 Task: Create a due date automation trigger when advanced on, the moment a card is due add fields without custom field "Resume" set to a number lower than 1 and lower or equal to 10.
Action: Mouse moved to (887, 260)
Screenshot: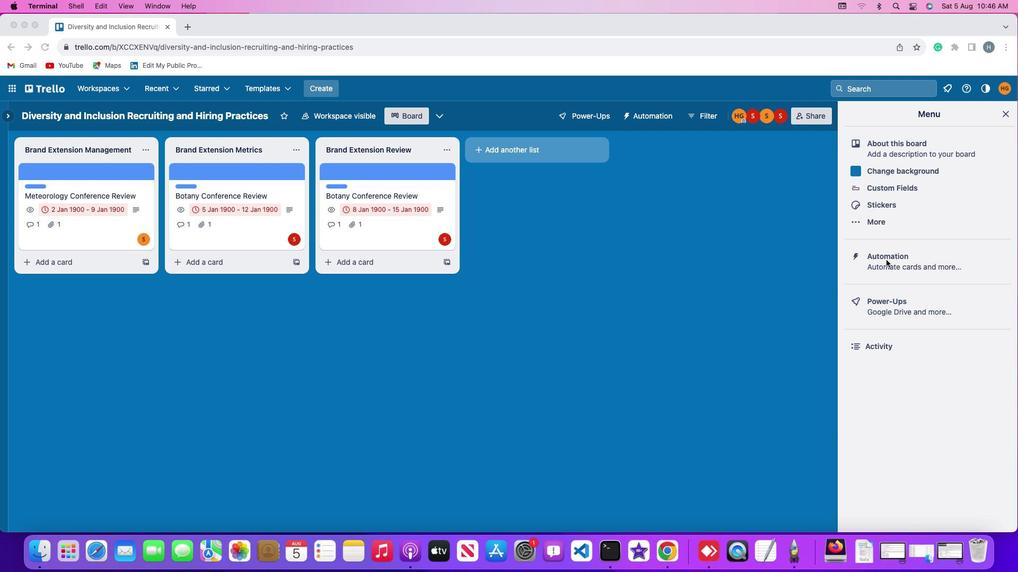 
Action: Mouse pressed left at (887, 260)
Screenshot: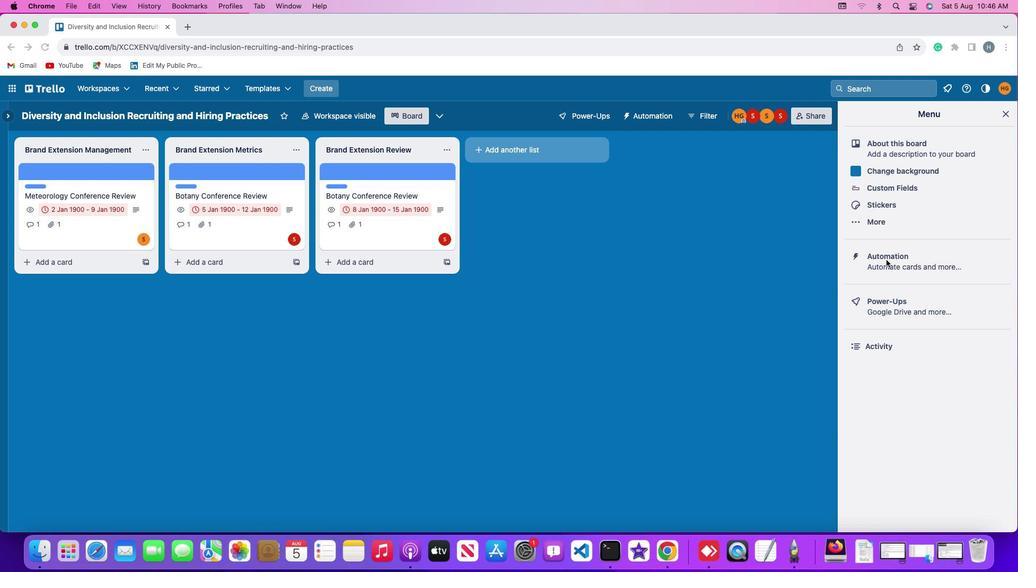 
Action: Mouse pressed left at (887, 260)
Screenshot: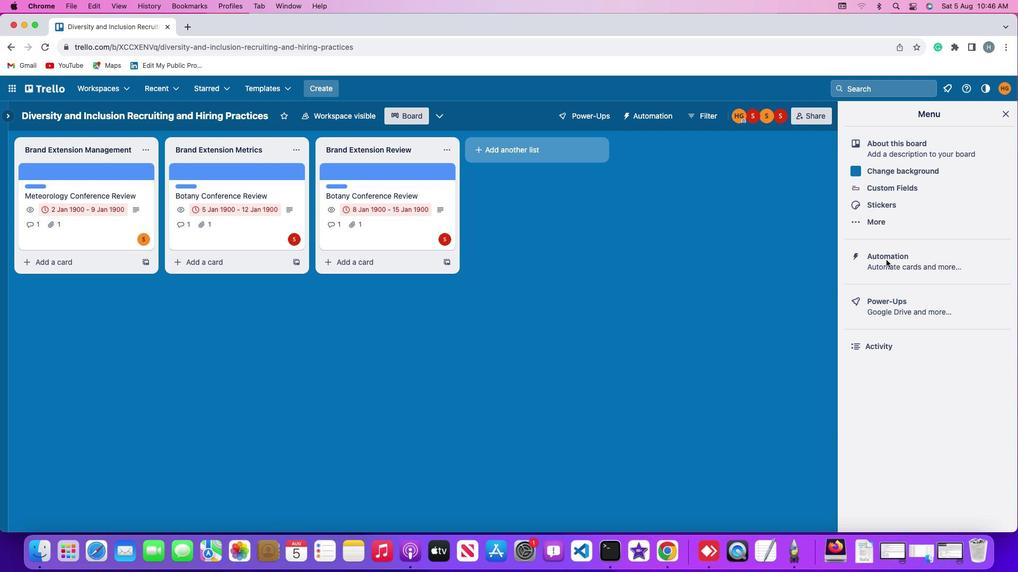
Action: Mouse moved to (88, 242)
Screenshot: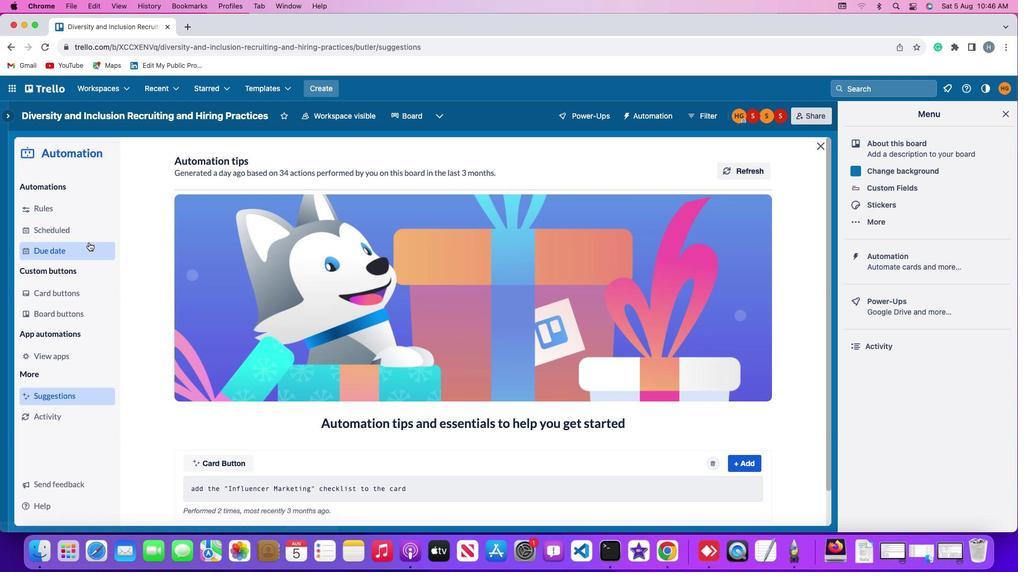 
Action: Mouse pressed left at (88, 242)
Screenshot: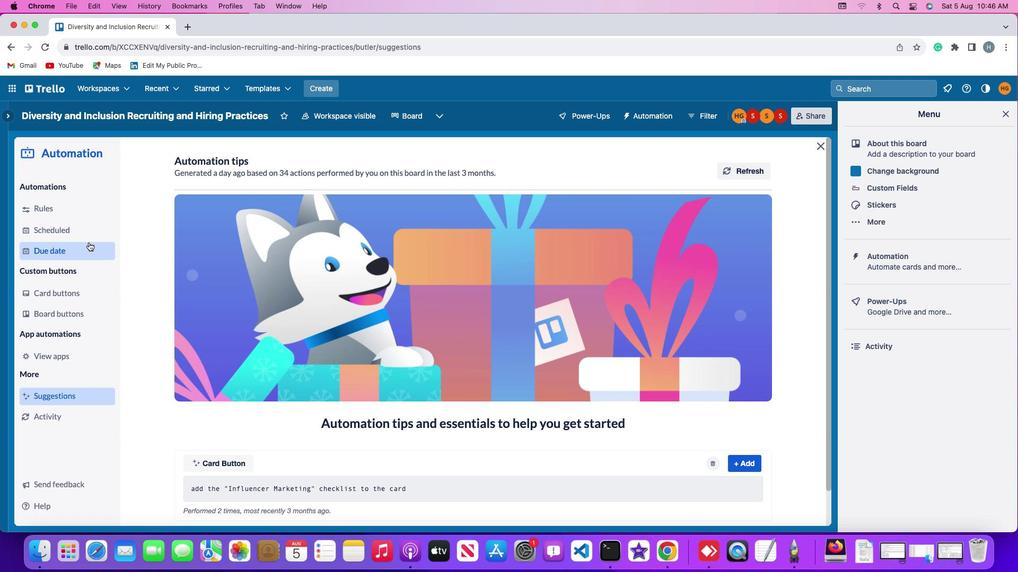 
Action: Mouse moved to (706, 161)
Screenshot: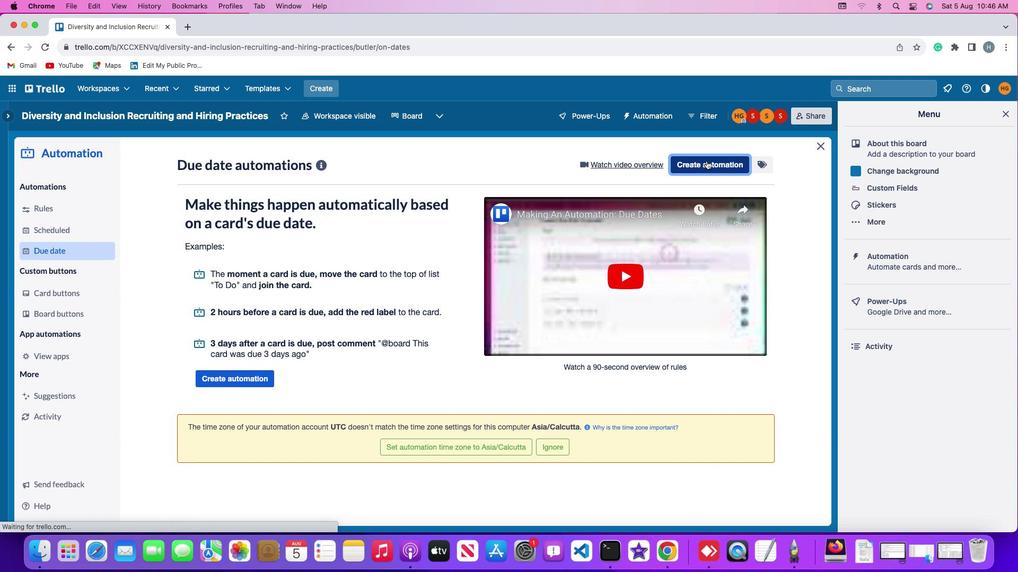 
Action: Mouse pressed left at (706, 161)
Screenshot: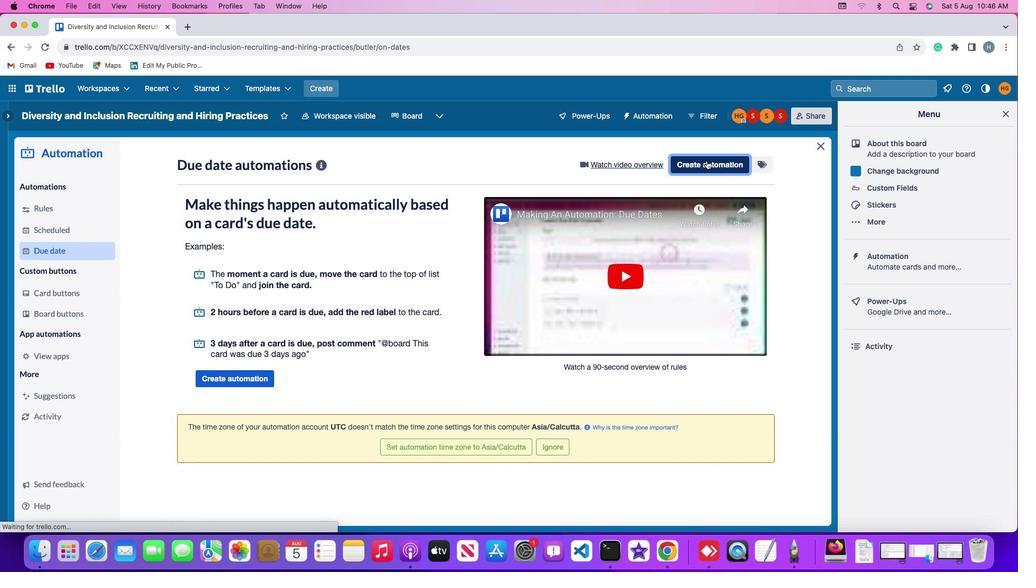 
Action: Mouse moved to (498, 270)
Screenshot: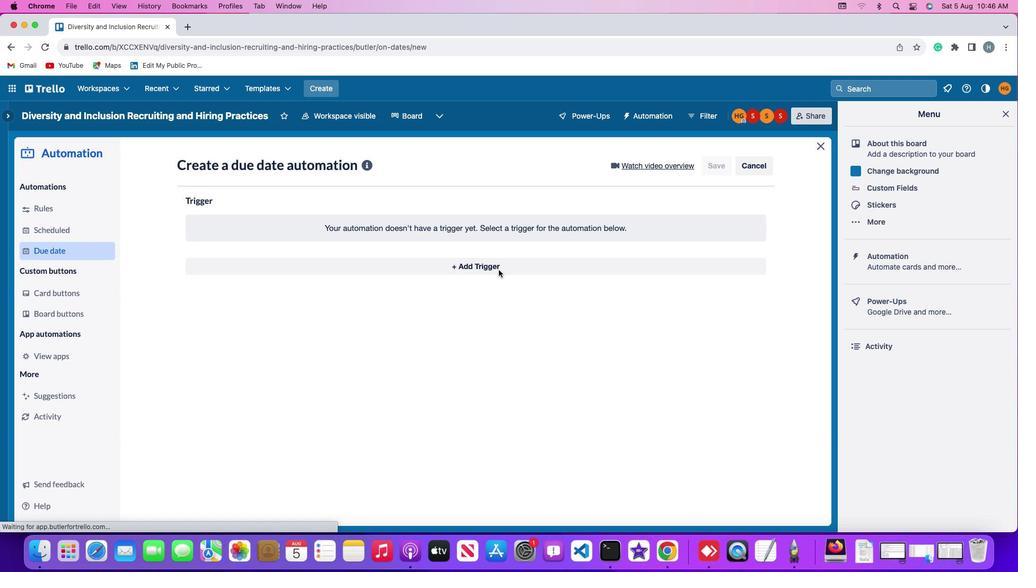 
Action: Mouse pressed left at (498, 270)
Screenshot: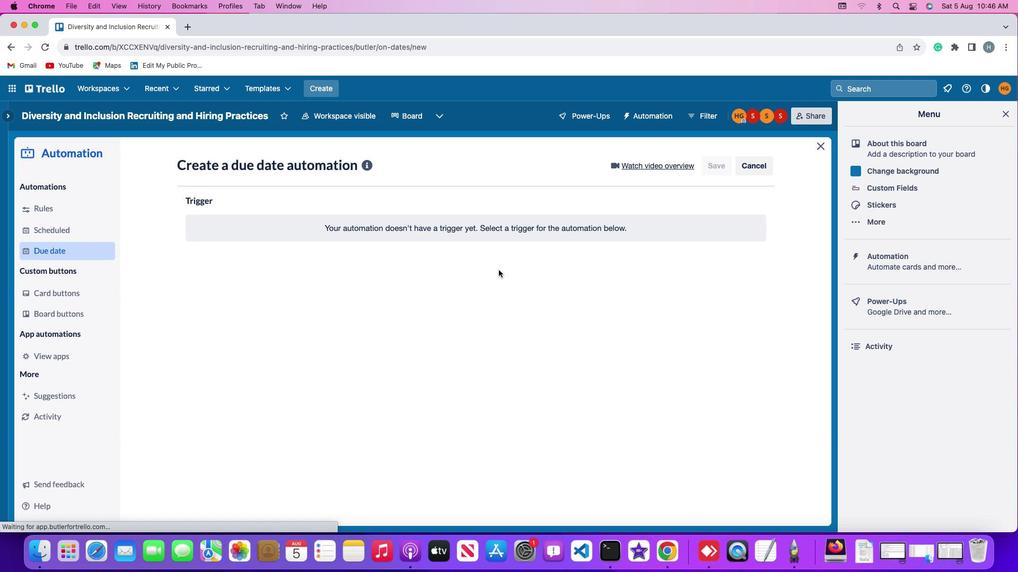 
Action: Mouse moved to (274, 394)
Screenshot: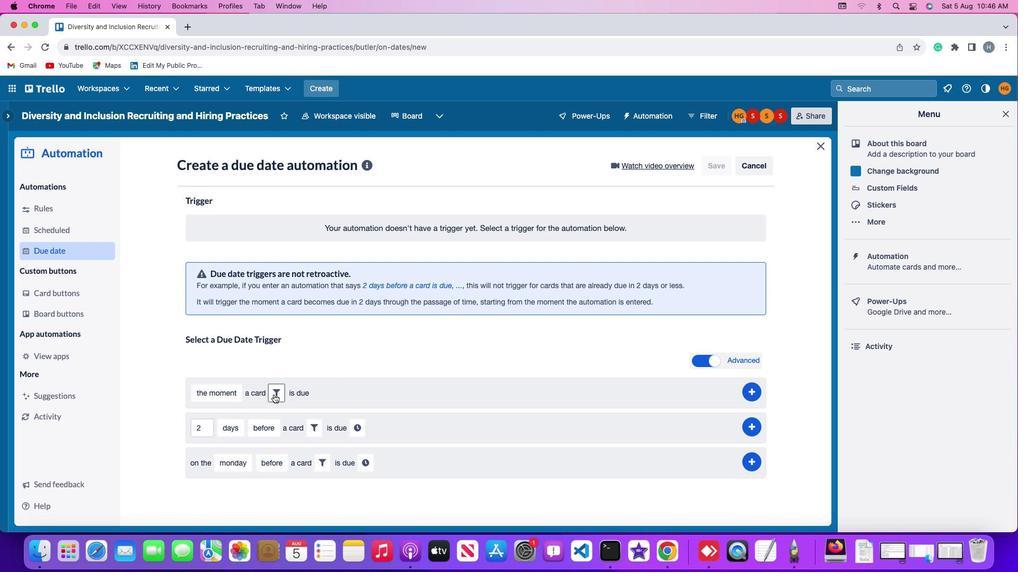 
Action: Mouse pressed left at (274, 394)
Screenshot: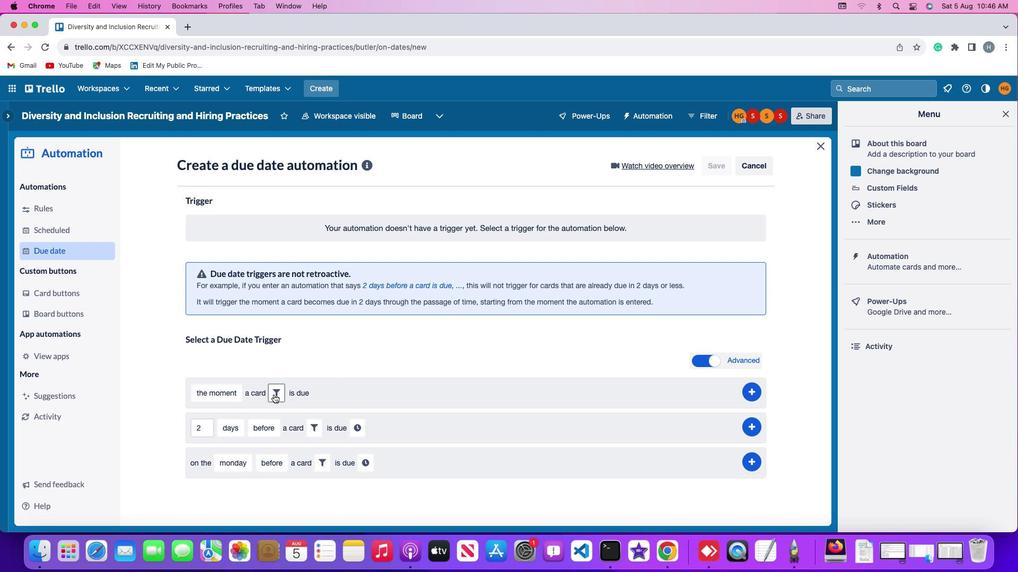 
Action: Mouse moved to (447, 424)
Screenshot: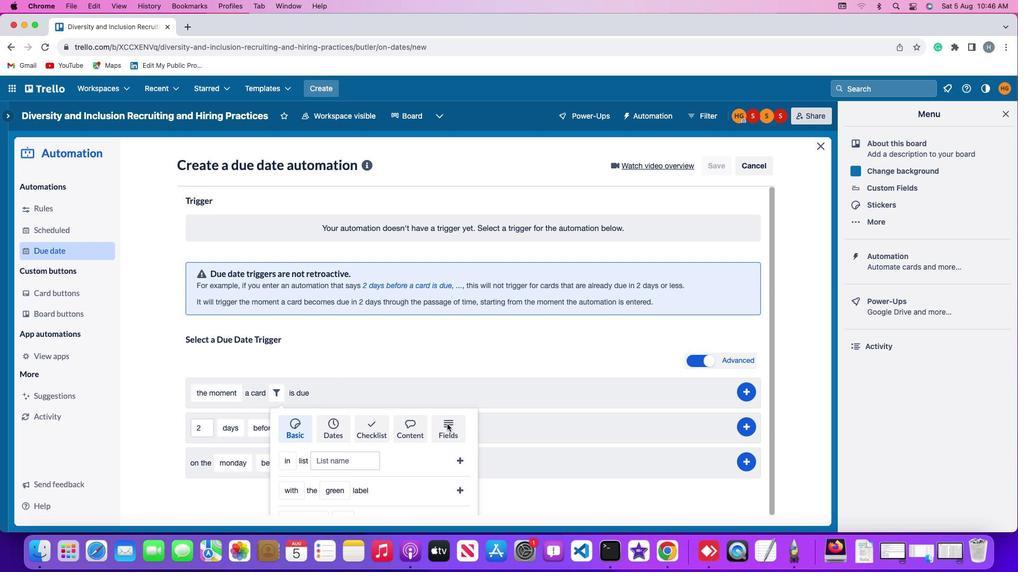 
Action: Mouse pressed left at (447, 424)
Screenshot: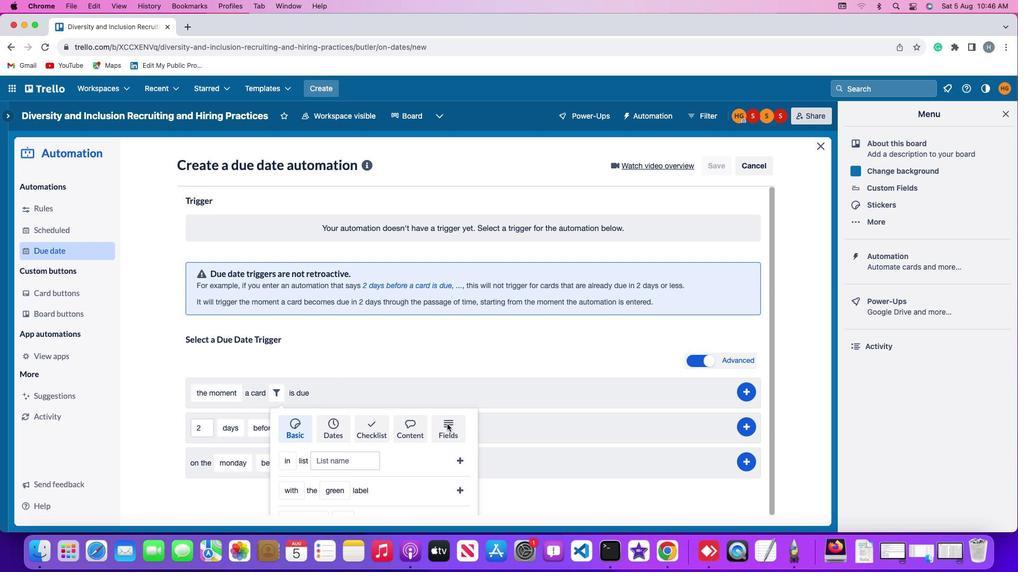 
Action: Mouse moved to (446, 423)
Screenshot: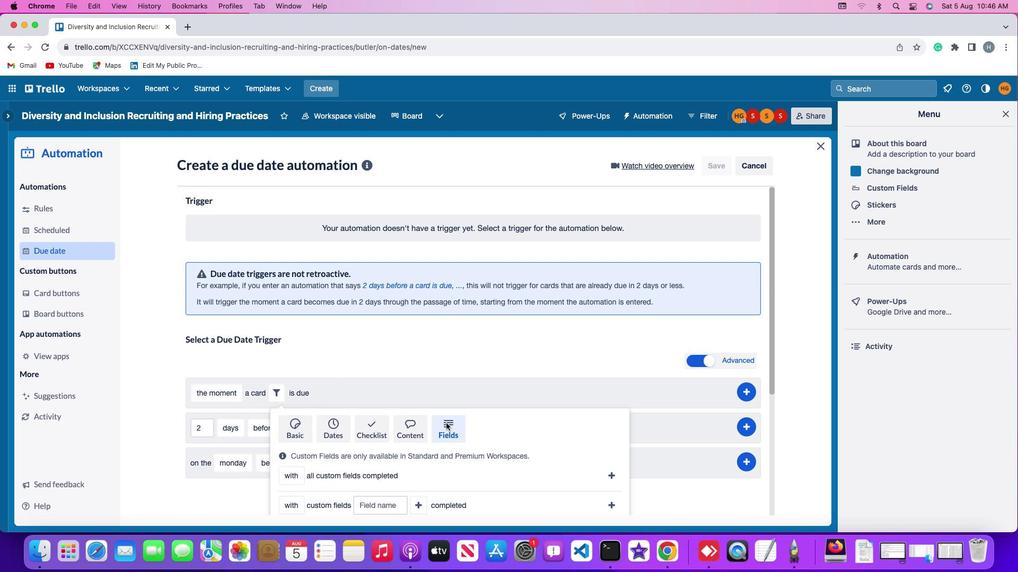 
Action: Mouse scrolled (446, 423) with delta (0, 0)
Screenshot: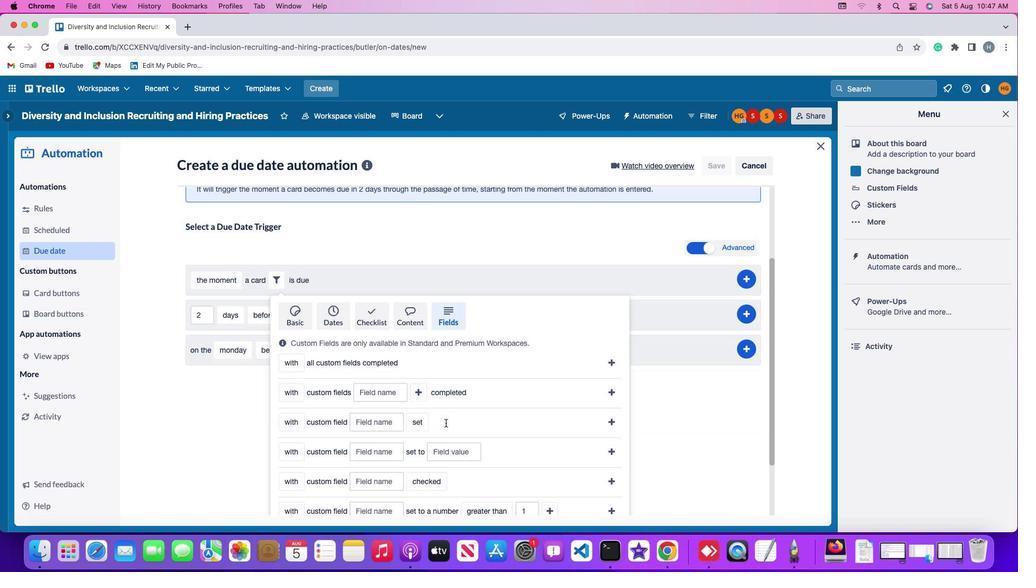 
Action: Mouse scrolled (446, 423) with delta (0, 0)
Screenshot: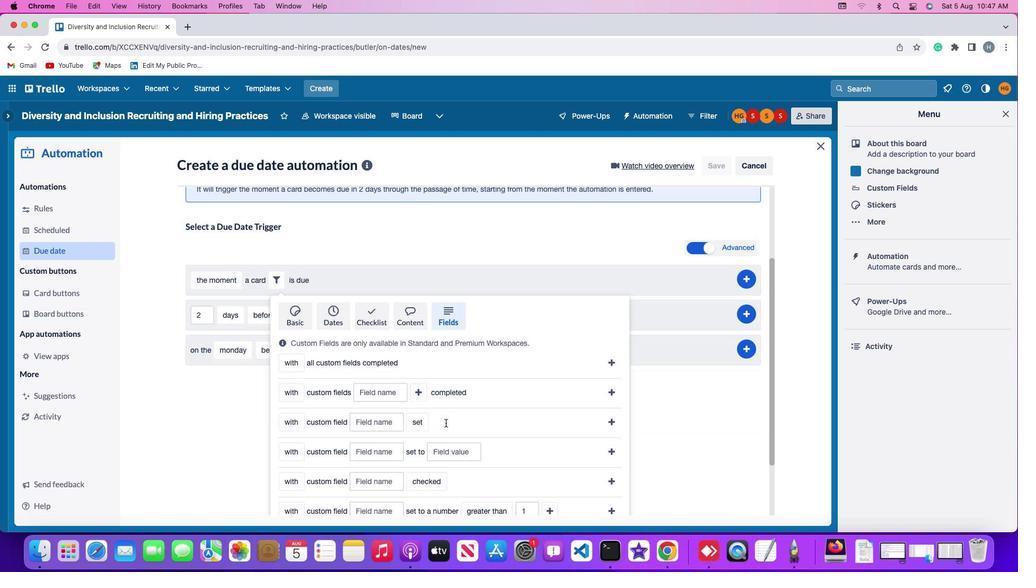
Action: Mouse scrolled (446, 423) with delta (0, -2)
Screenshot: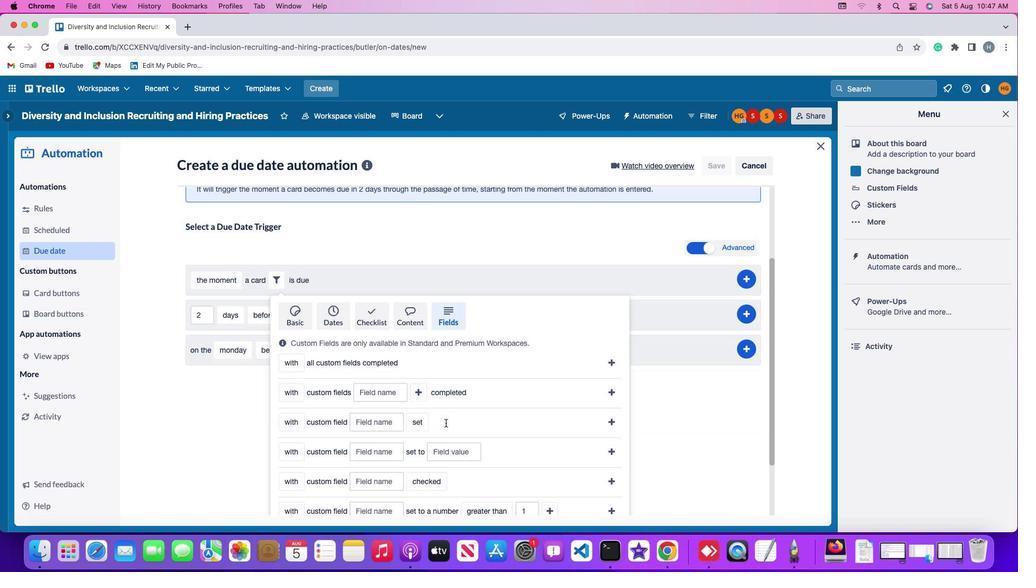 
Action: Mouse scrolled (446, 423) with delta (0, -2)
Screenshot: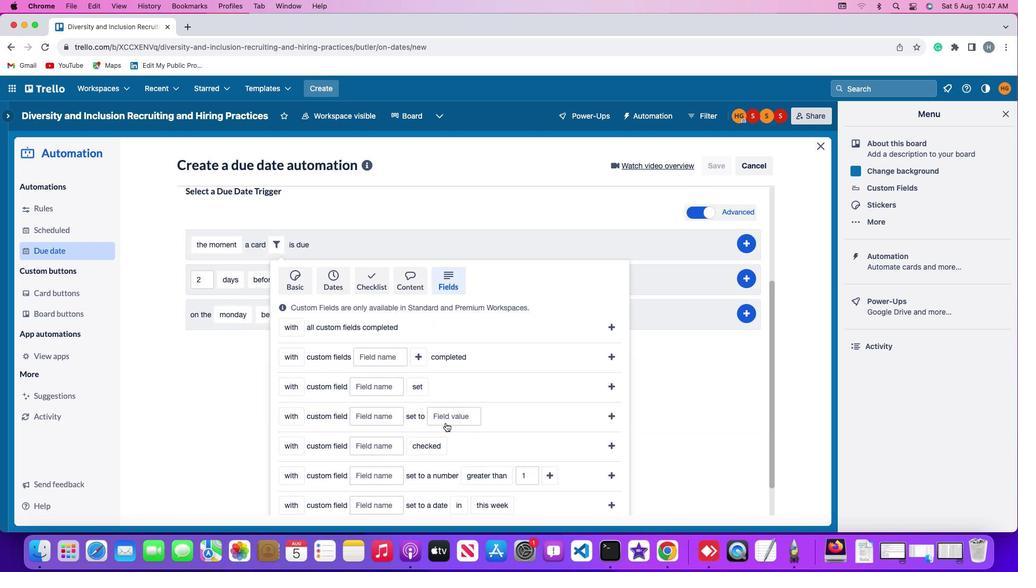 
Action: Mouse scrolled (446, 423) with delta (0, -3)
Screenshot: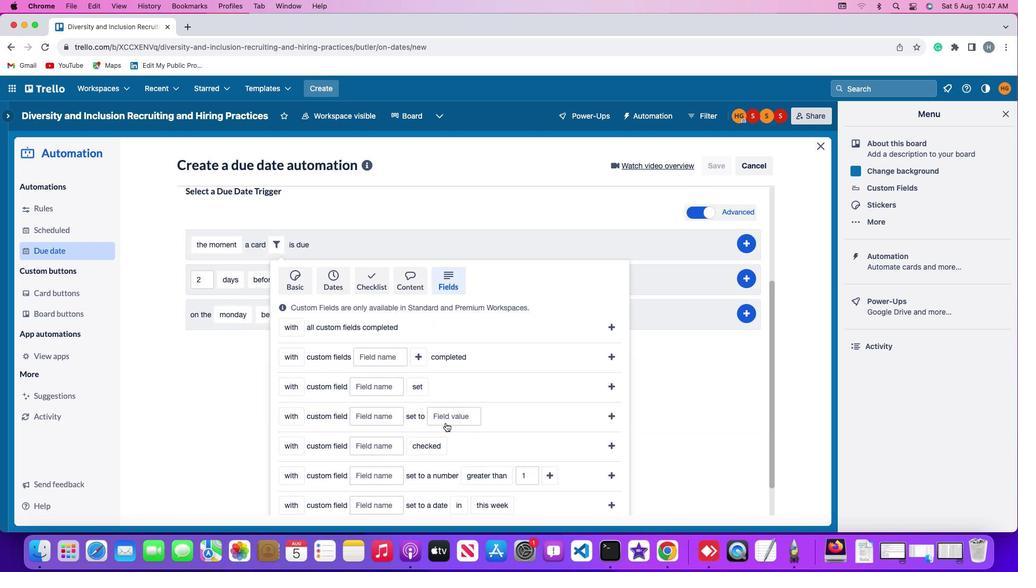 
Action: Mouse scrolled (446, 423) with delta (0, -3)
Screenshot: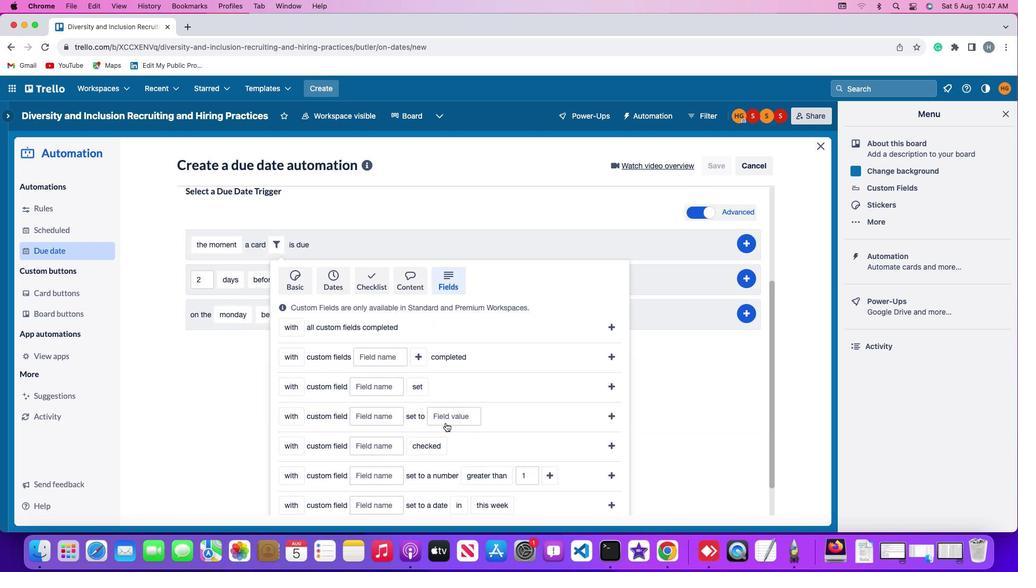 
Action: Mouse scrolled (446, 423) with delta (0, -3)
Screenshot: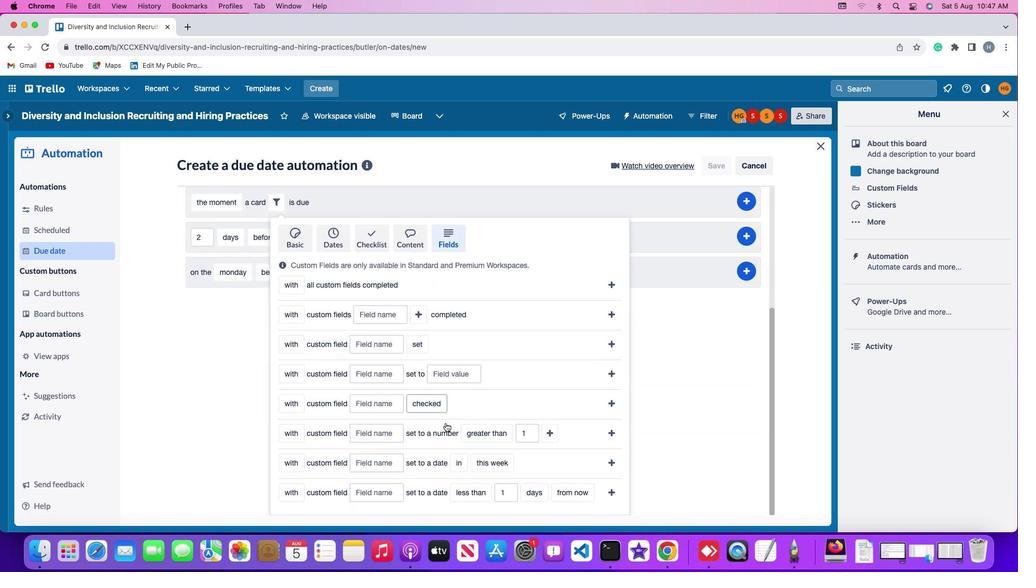 
Action: Mouse moved to (446, 423)
Screenshot: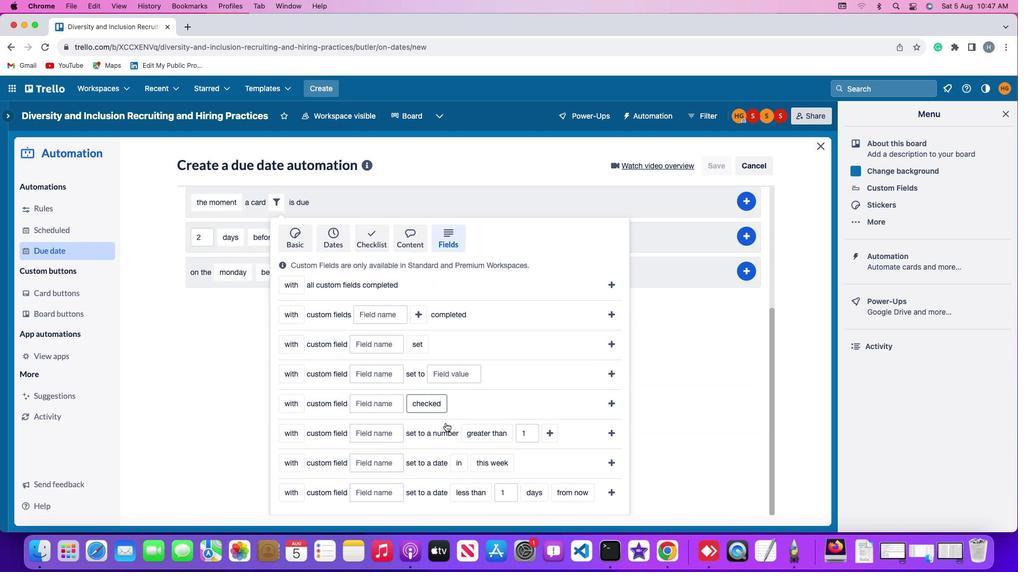 
Action: Mouse scrolled (446, 423) with delta (0, 0)
Screenshot: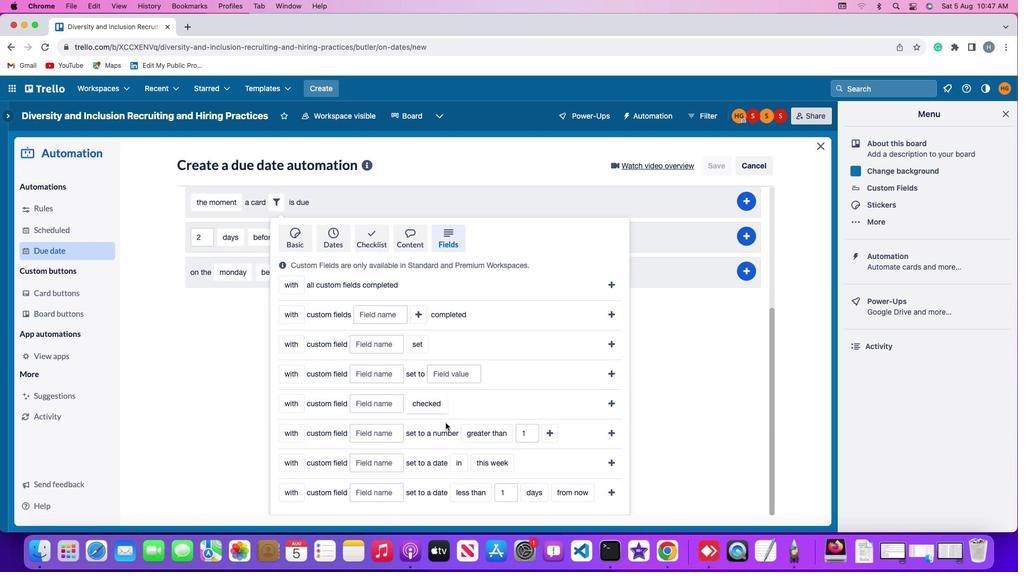 
Action: Mouse scrolled (446, 423) with delta (0, 0)
Screenshot: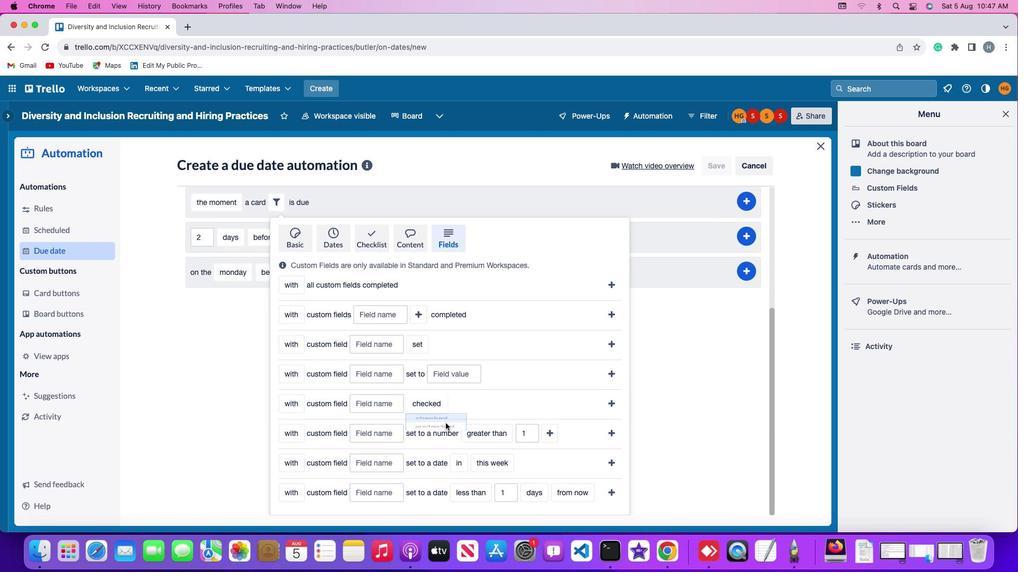 
Action: Mouse scrolled (446, 423) with delta (0, -1)
Screenshot: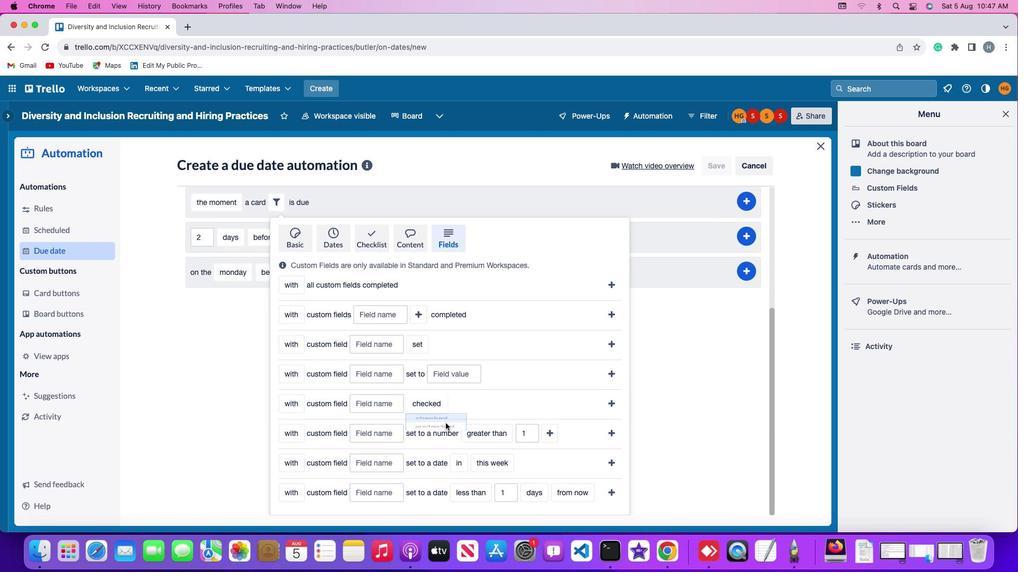 
Action: Mouse scrolled (446, 423) with delta (0, -2)
Screenshot: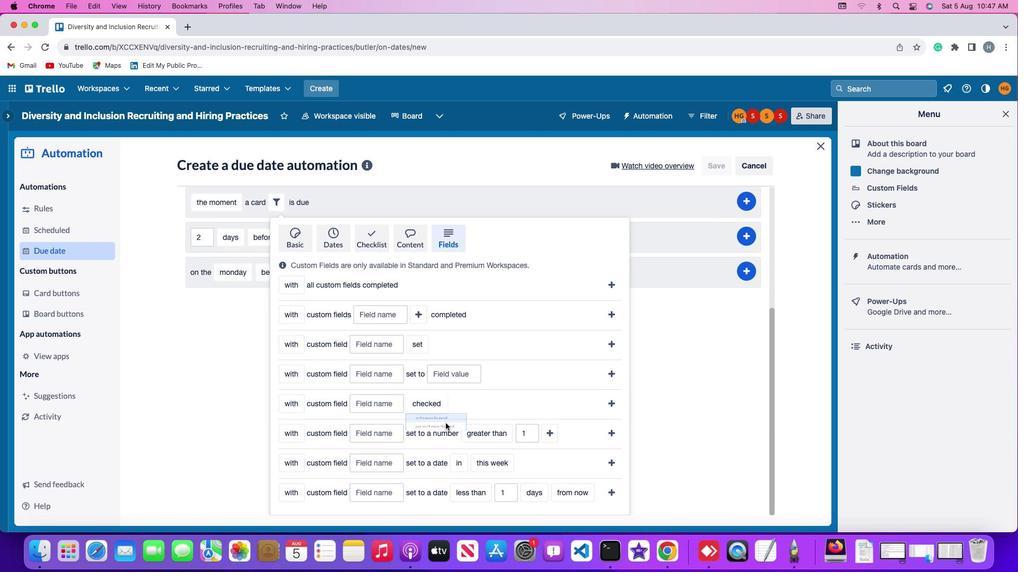 
Action: Mouse scrolled (446, 423) with delta (0, -3)
Screenshot: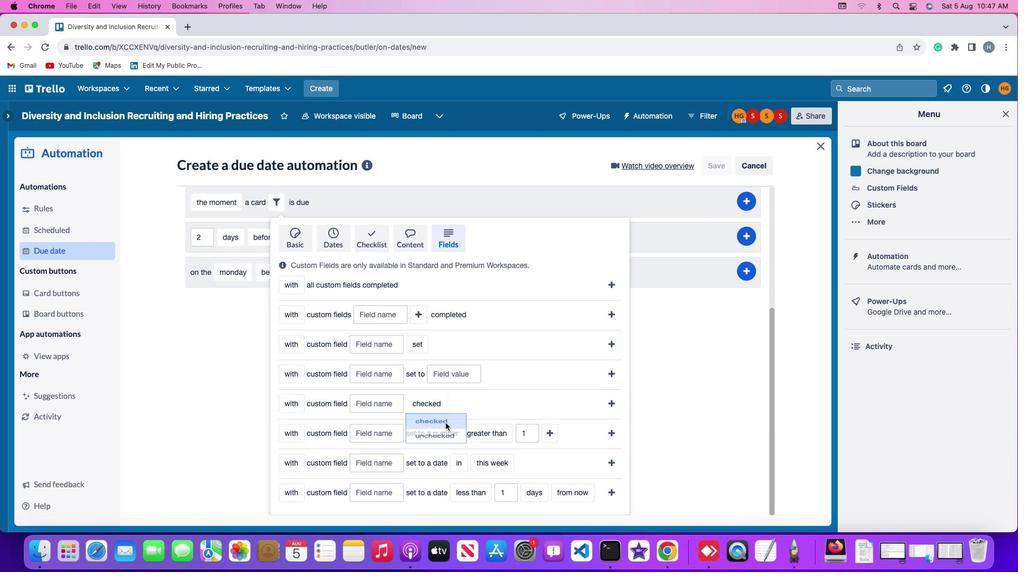 
Action: Mouse moved to (294, 437)
Screenshot: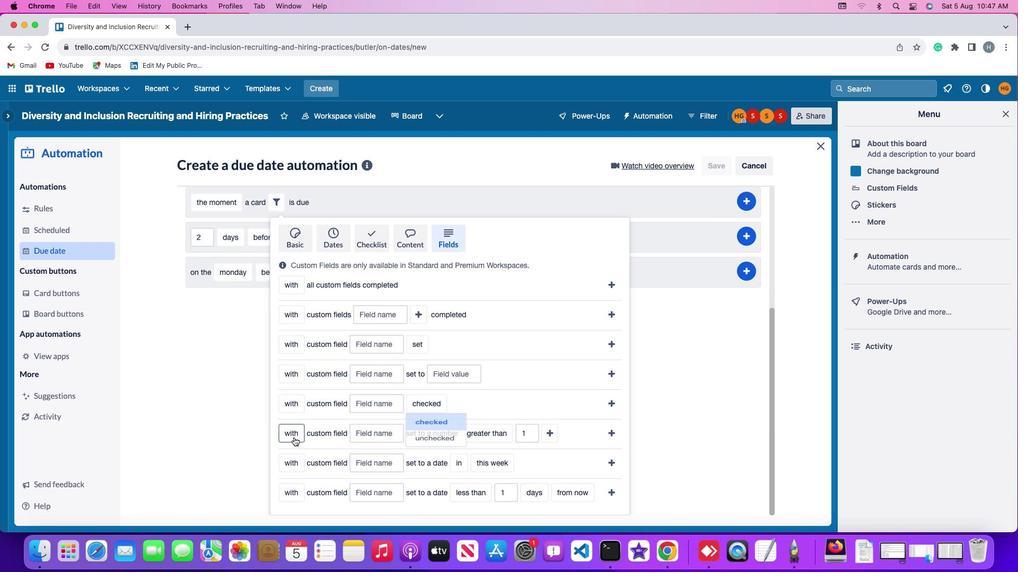 
Action: Mouse pressed left at (294, 437)
Screenshot: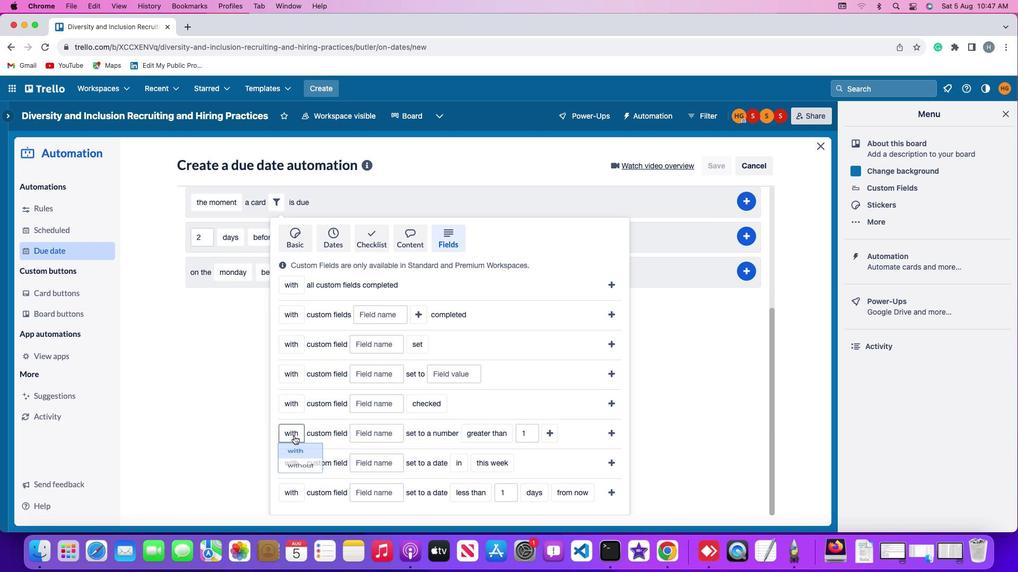 
Action: Mouse moved to (300, 477)
Screenshot: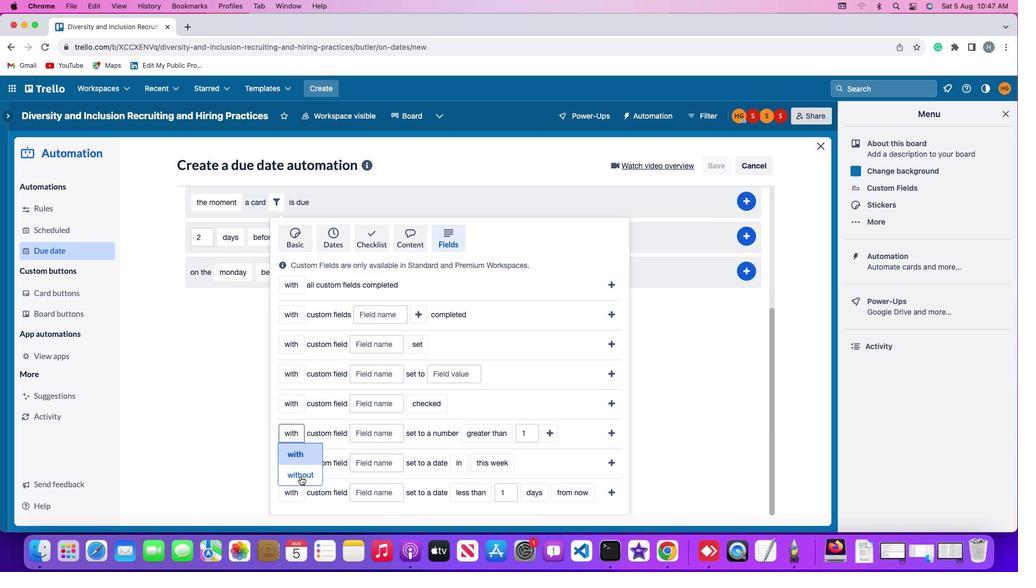 
Action: Mouse pressed left at (300, 477)
Screenshot: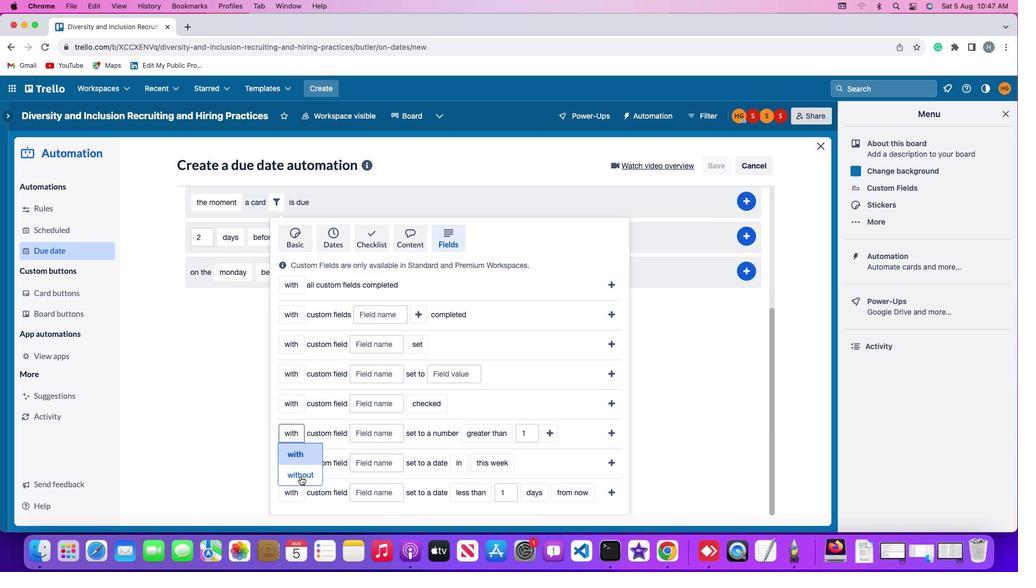 
Action: Mouse moved to (387, 435)
Screenshot: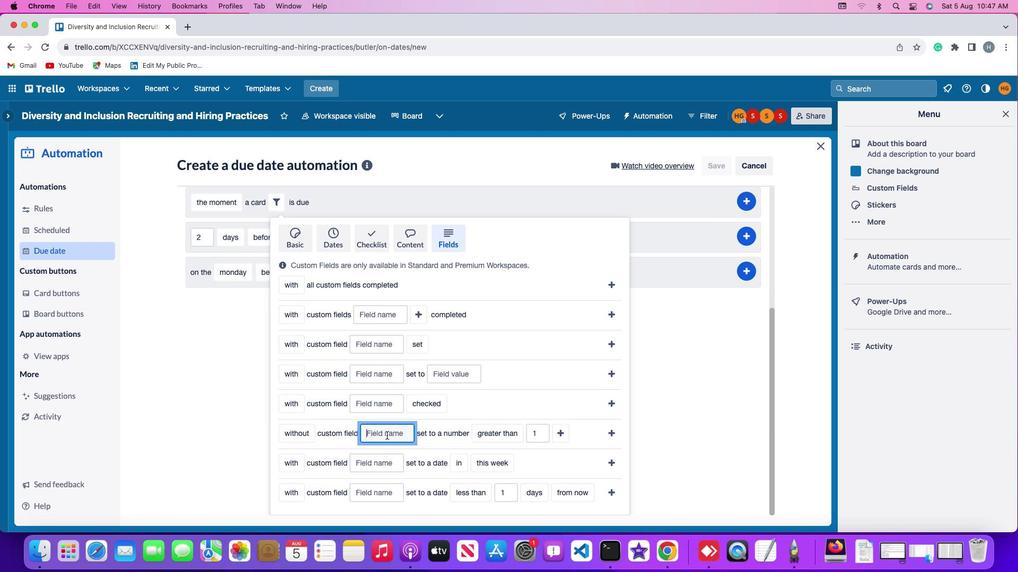 
Action: Mouse pressed left at (387, 435)
Screenshot: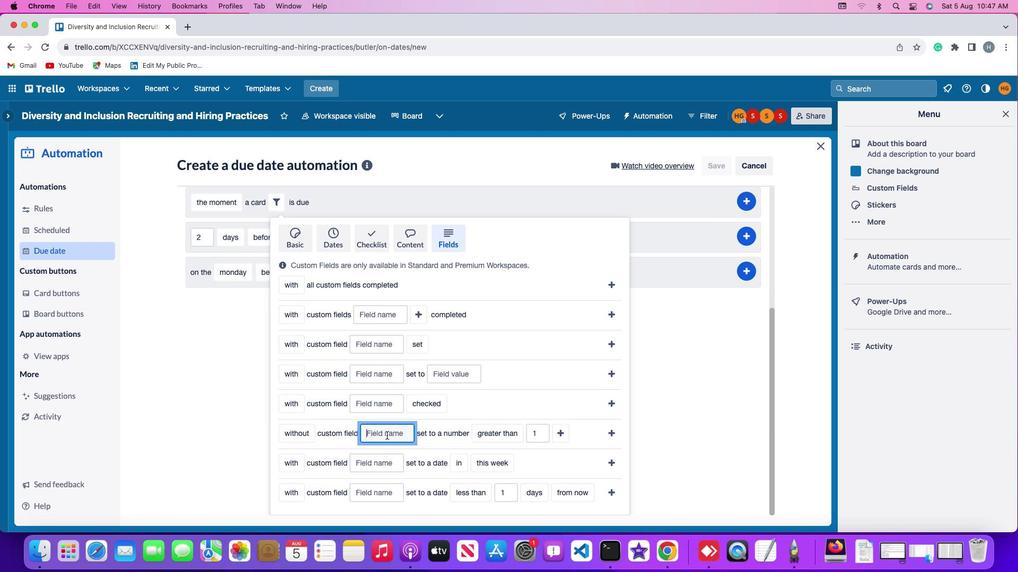 
Action: Key pressed Key.shift'R''e''s''u''m''e'
Screenshot: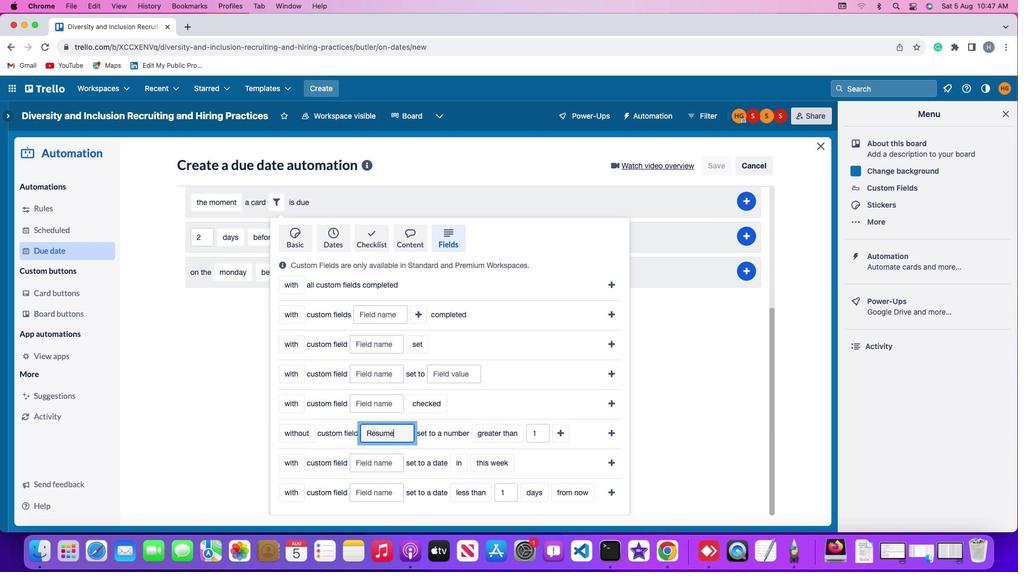 
Action: Mouse moved to (503, 431)
Screenshot: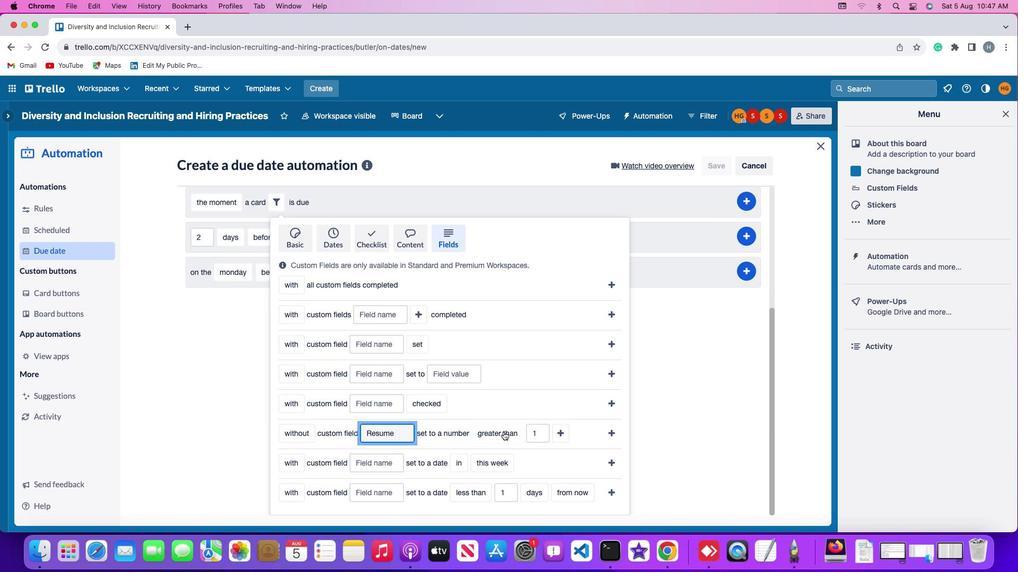 
Action: Mouse pressed left at (503, 431)
Screenshot: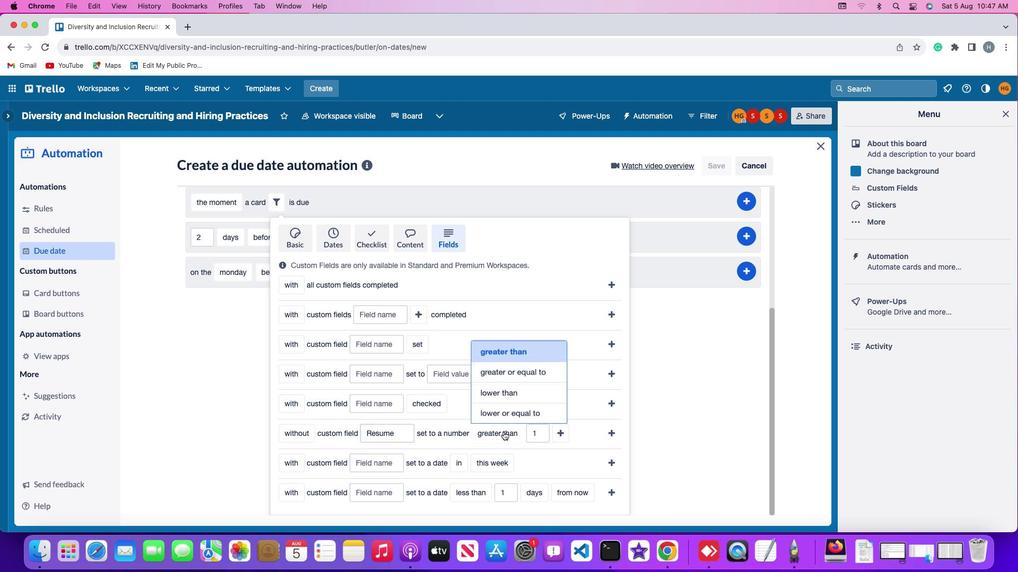 
Action: Mouse moved to (510, 395)
Screenshot: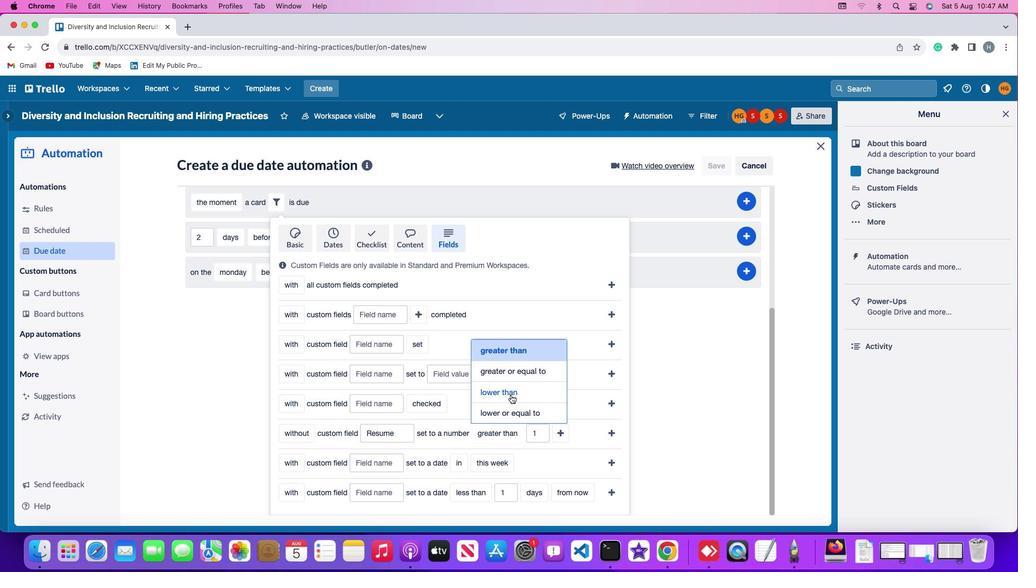 
Action: Mouse pressed left at (510, 395)
Screenshot: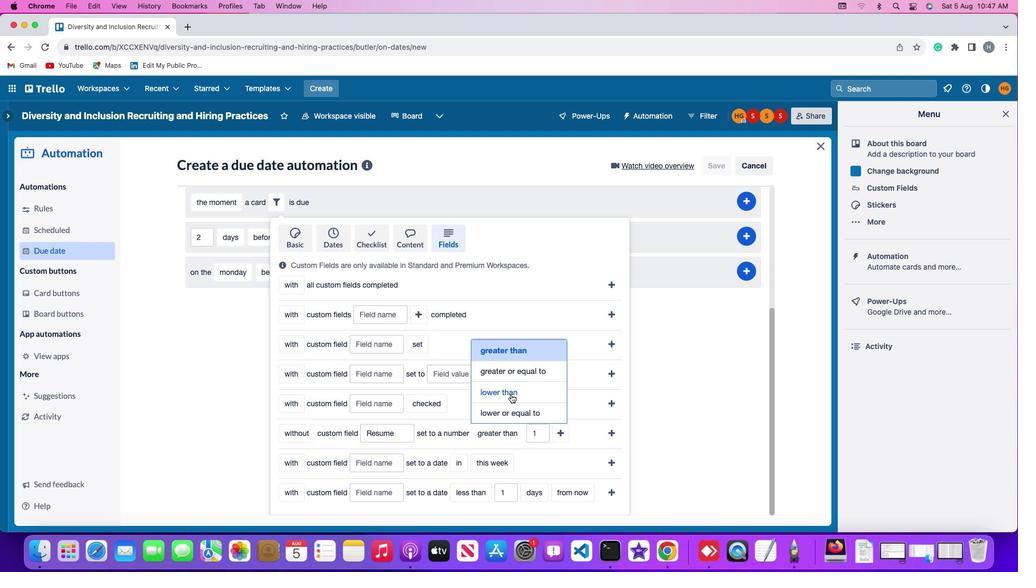 
Action: Mouse moved to (537, 437)
Screenshot: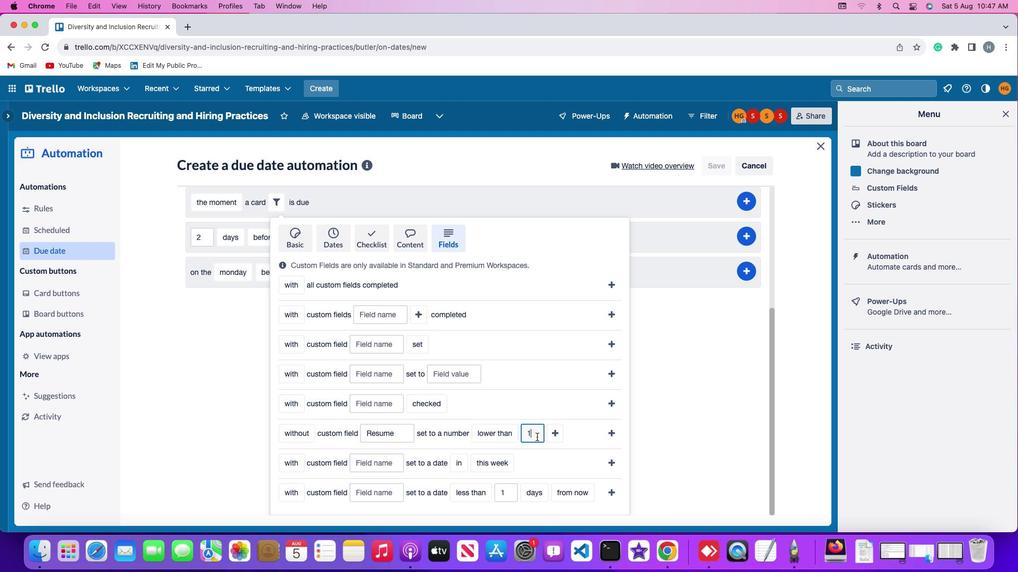 
Action: Mouse pressed left at (537, 437)
Screenshot: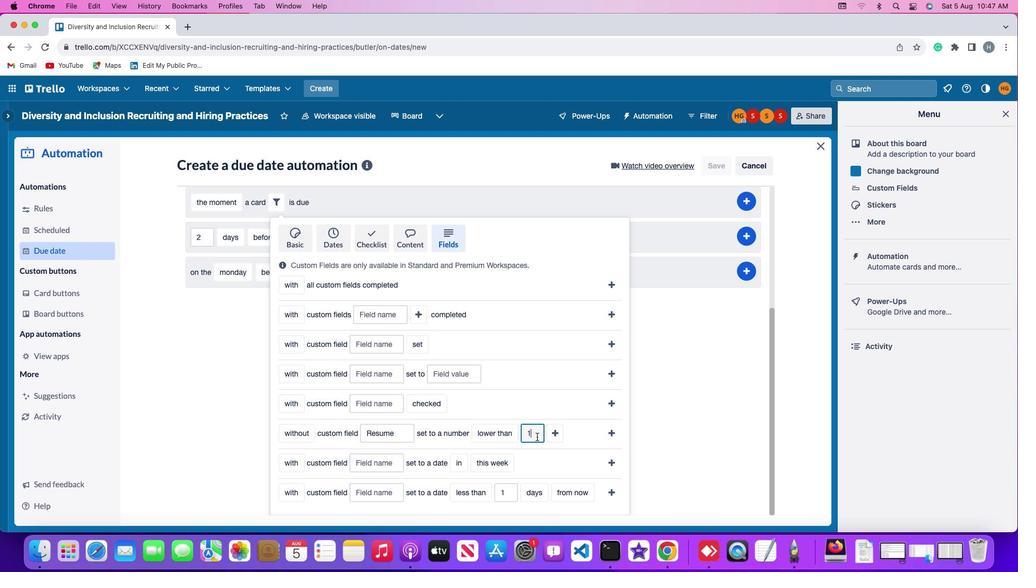 
Action: Key pressed Key.backspace
Screenshot: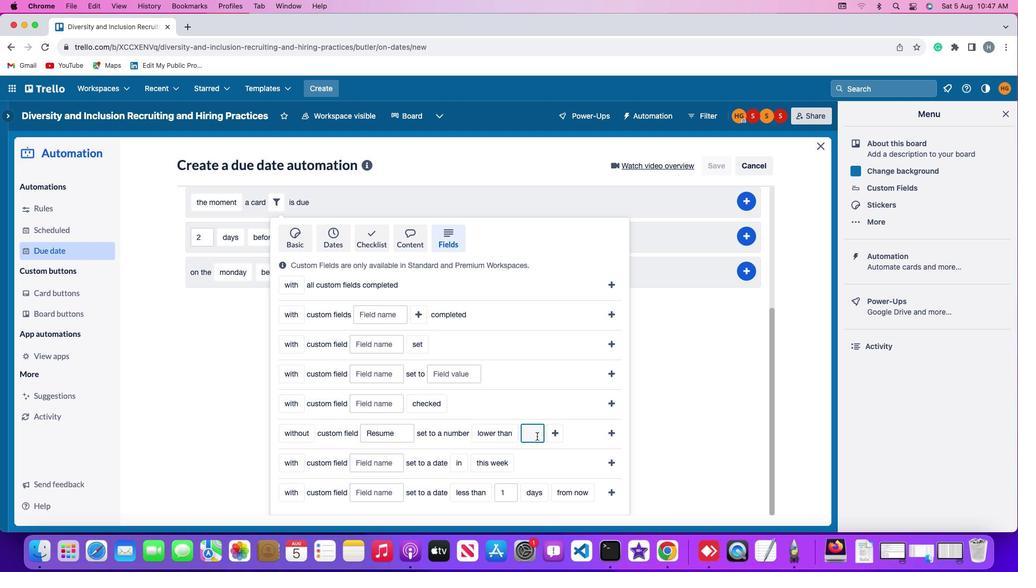
Action: Mouse moved to (536, 437)
Screenshot: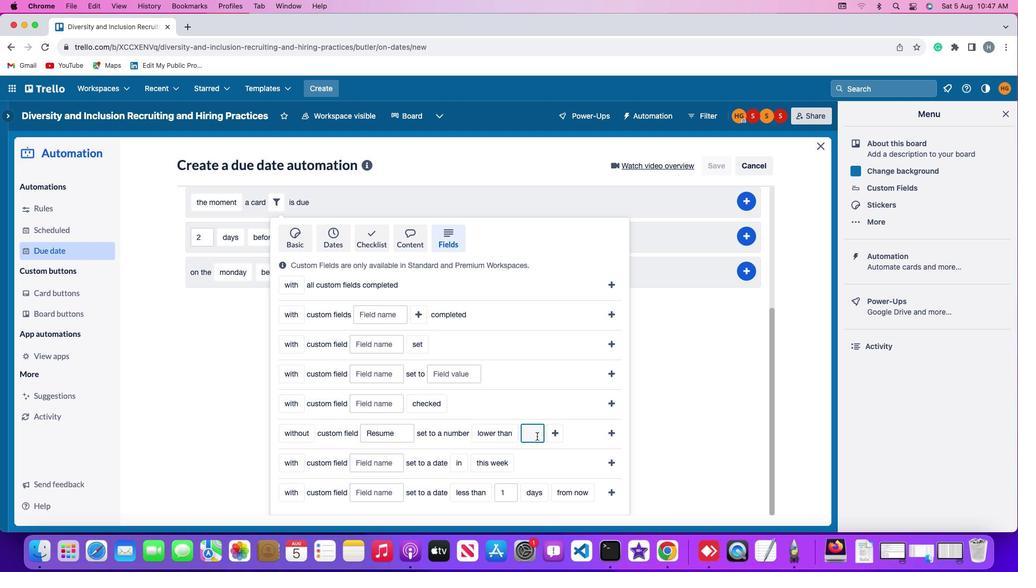 
Action: Key pressed '1'
Screenshot: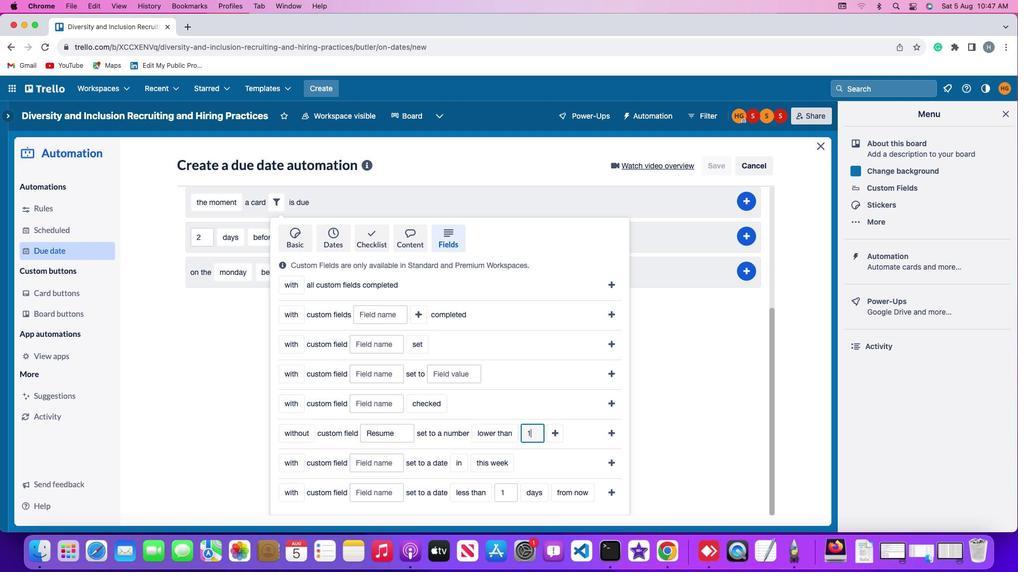 
Action: Mouse moved to (549, 433)
Screenshot: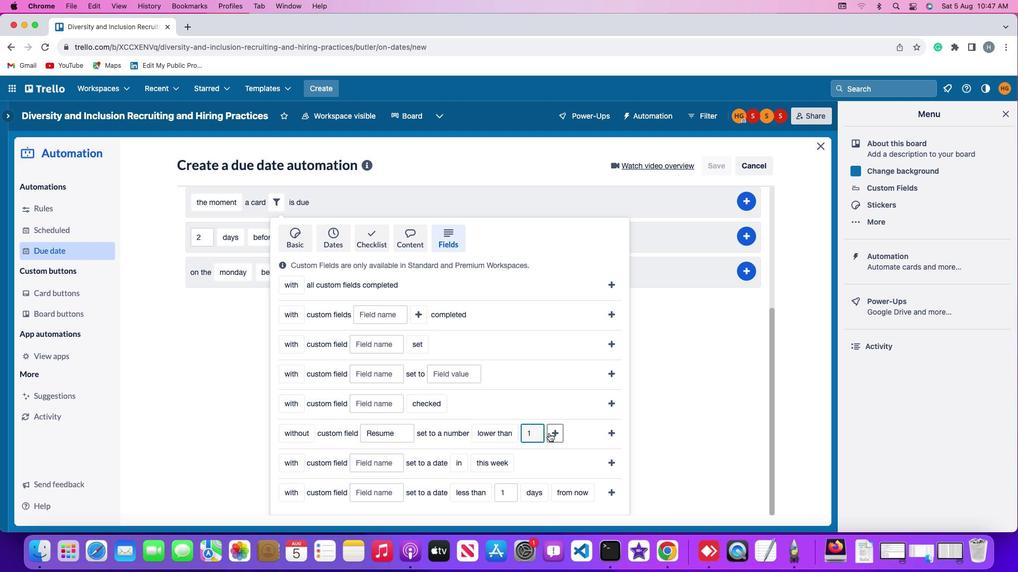 
Action: Mouse pressed left at (549, 433)
Screenshot: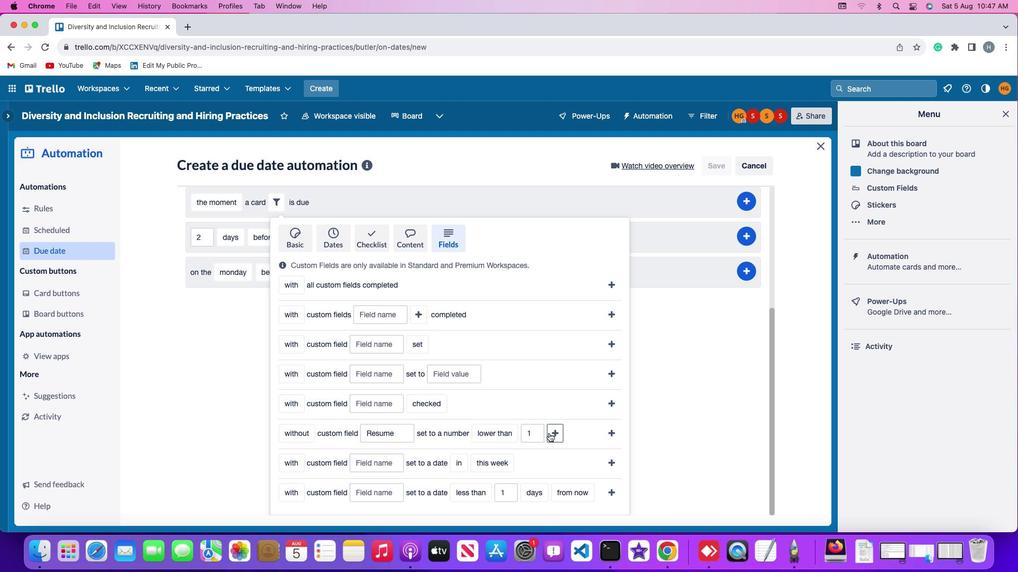 
Action: Mouse moved to (600, 433)
Screenshot: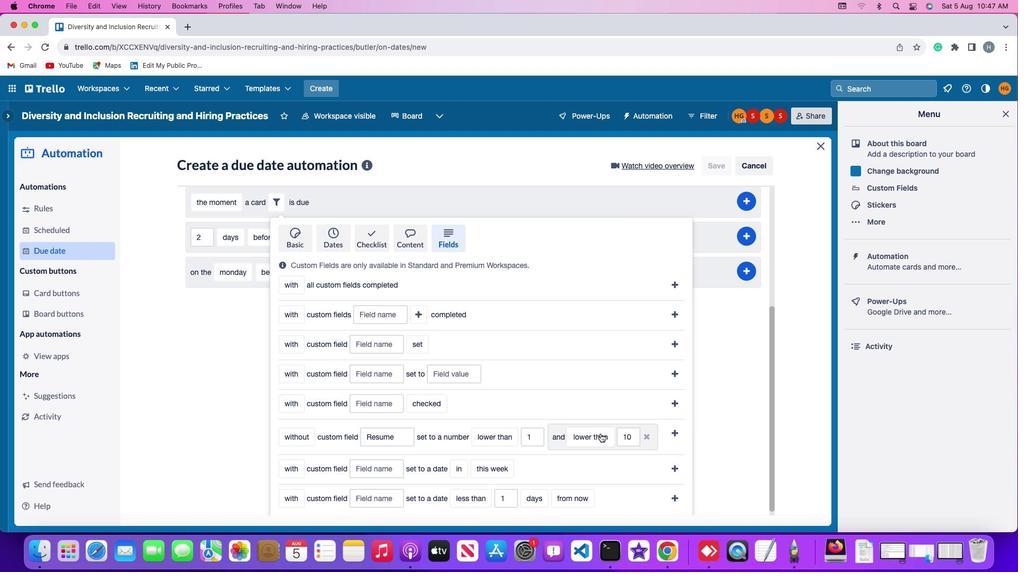 
Action: Mouse pressed left at (600, 433)
Screenshot: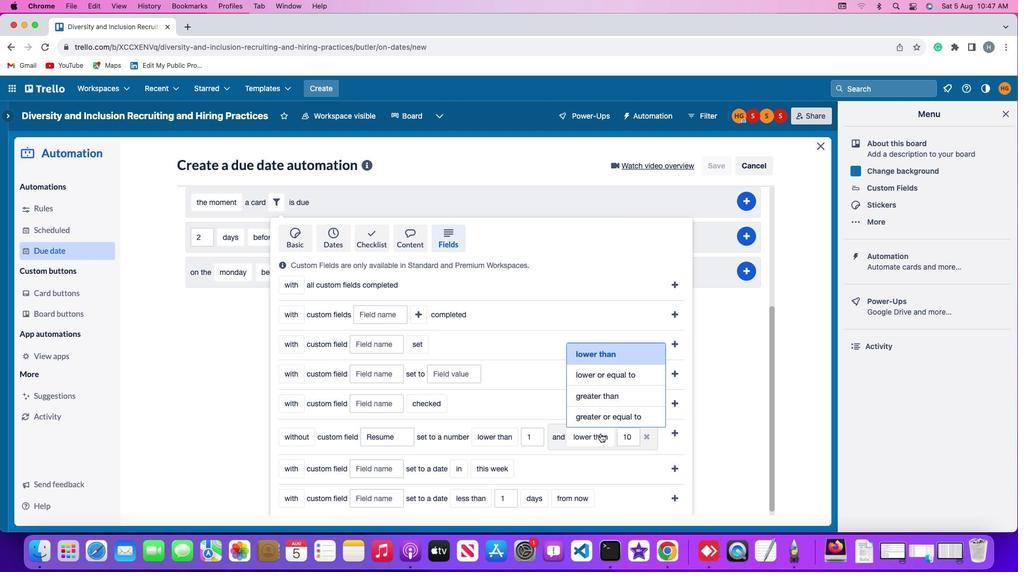 
Action: Mouse moved to (611, 370)
Screenshot: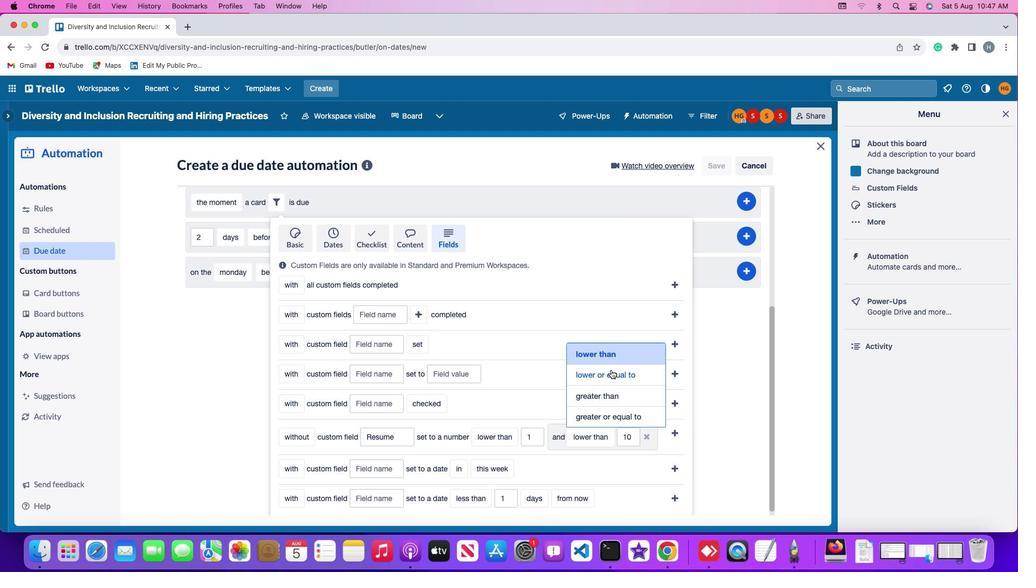 
Action: Mouse pressed left at (611, 370)
Screenshot: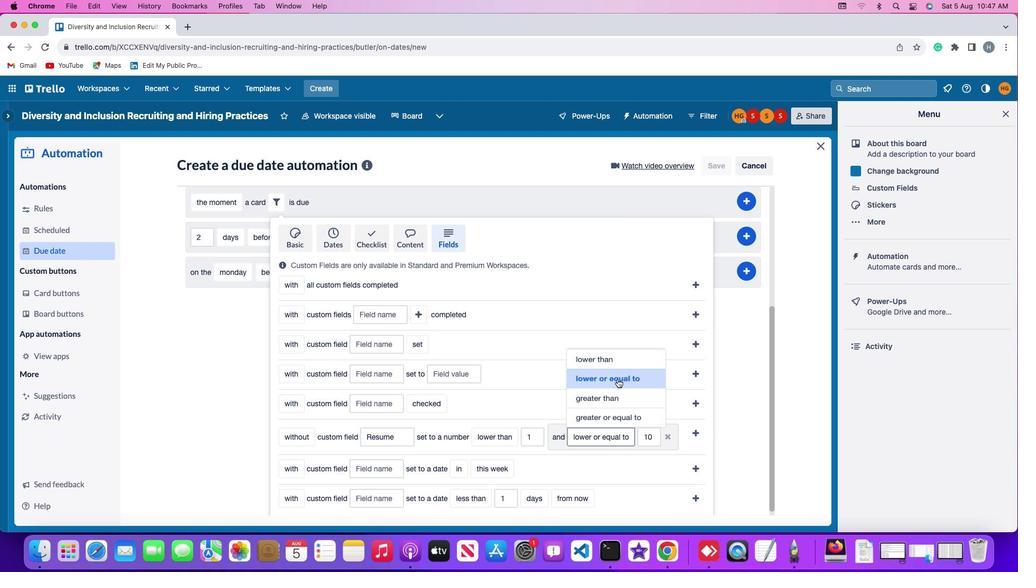 
Action: Mouse moved to (653, 435)
Screenshot: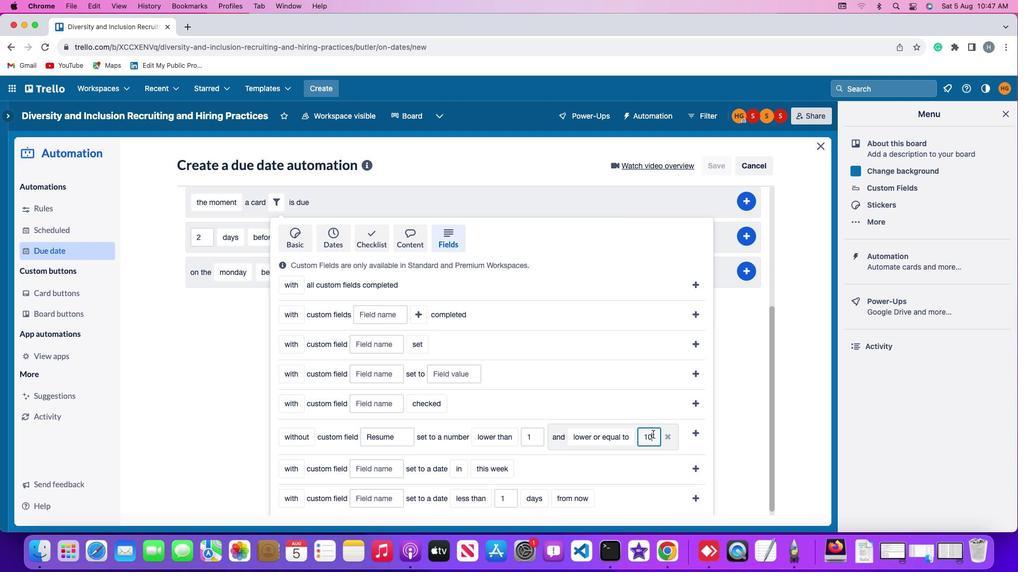 
Action: Mouse pressed left at (653, 435)
Screenshot: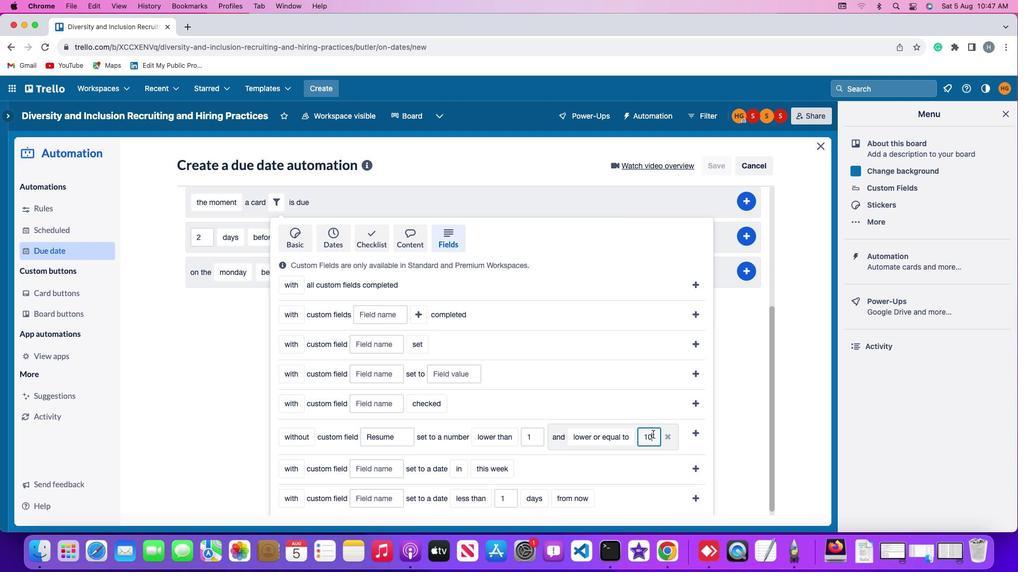 
Action: Key pressed Key.backspaceKey.backspace'1''0'
Screenshot: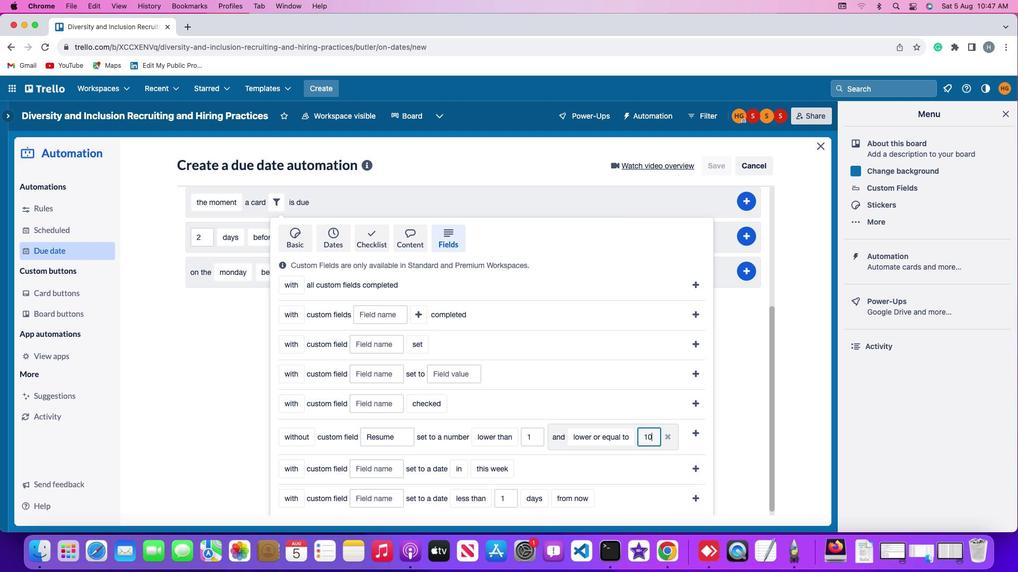 
Action: Mouse moved to (692, 431)
Screenshot: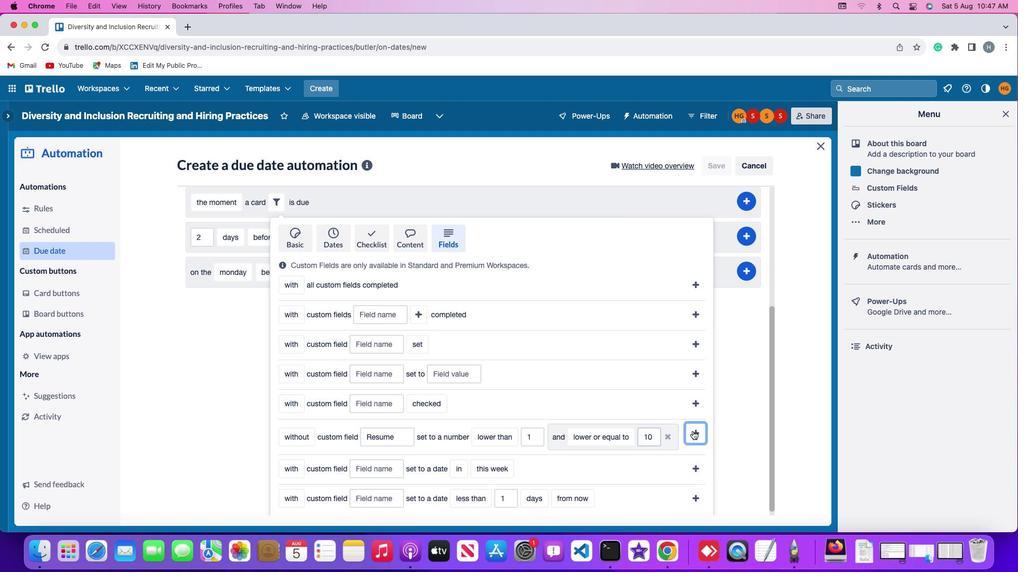 
Action: Mouse pressed left at (692, 431)
Screenshot: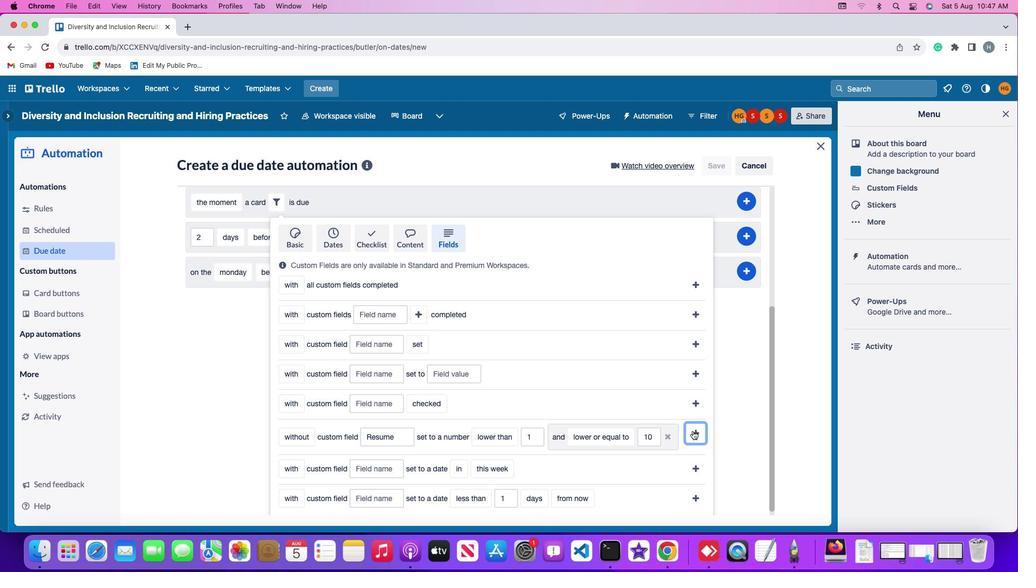 
Action: Mouse moved to (752, 387)
Screenshot: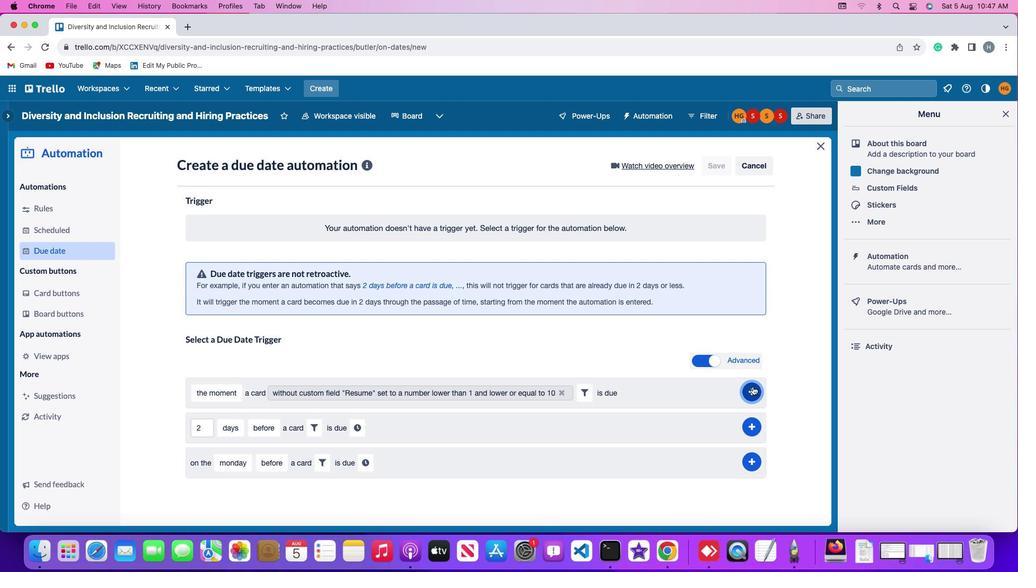 
Action: Mouse pressed left at (752, 387)
Screenshot: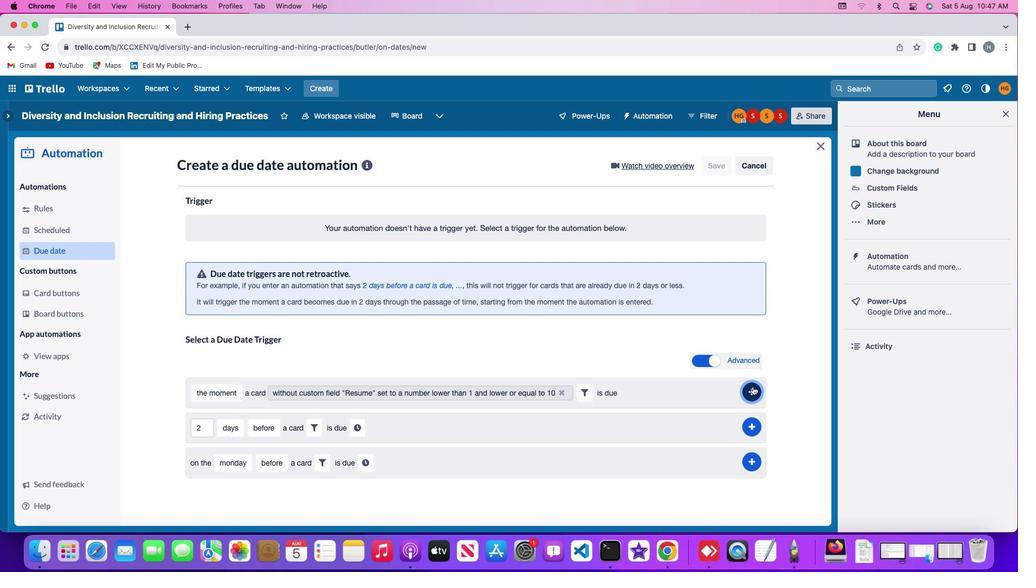 
Action: Mouse moved to (792, 315)
Screenshot: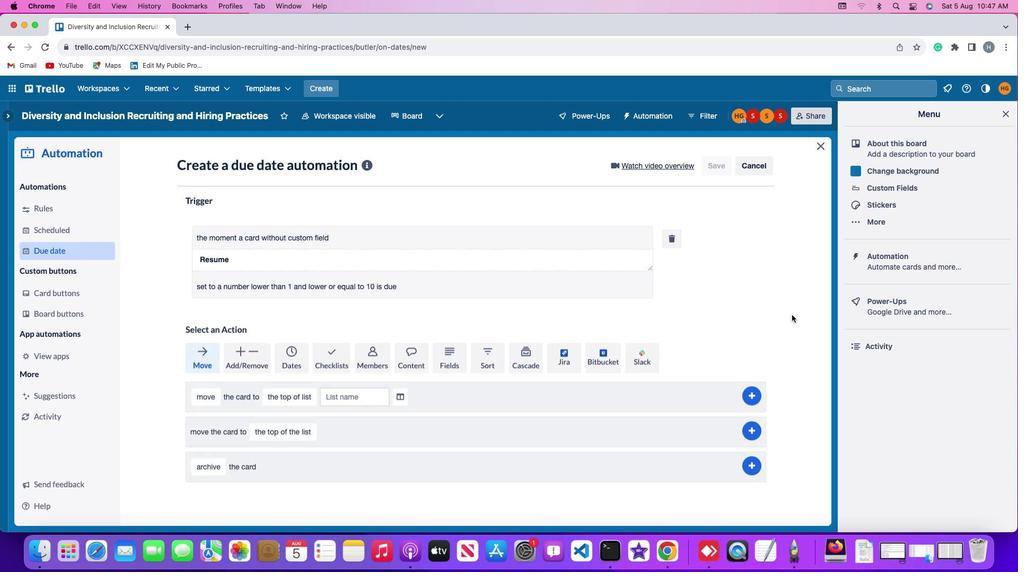 
